 Task: Learn more about a recruiter lite.
Action: Mouse moved to (642, 87)
Screenshot: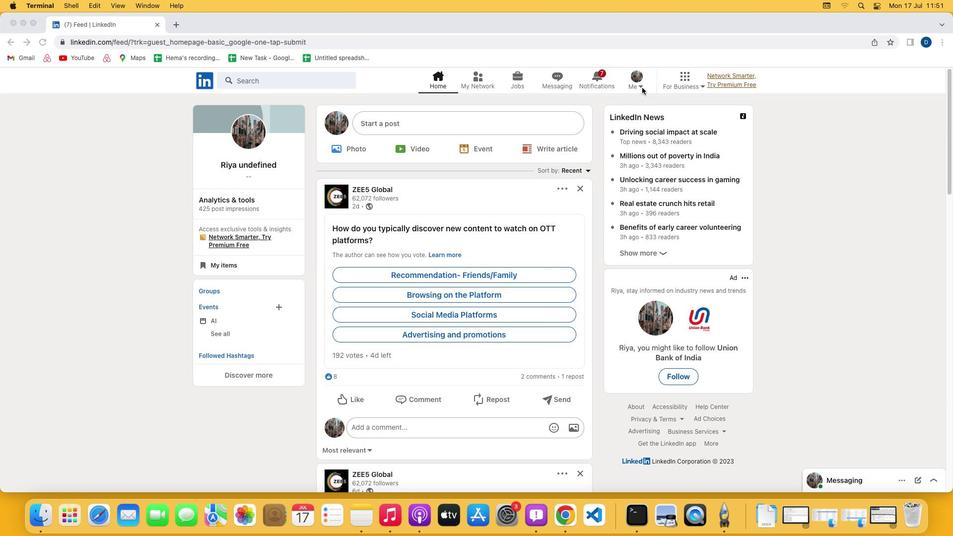 
Action: Mouse pressed left at (642, 87)
Screenshot: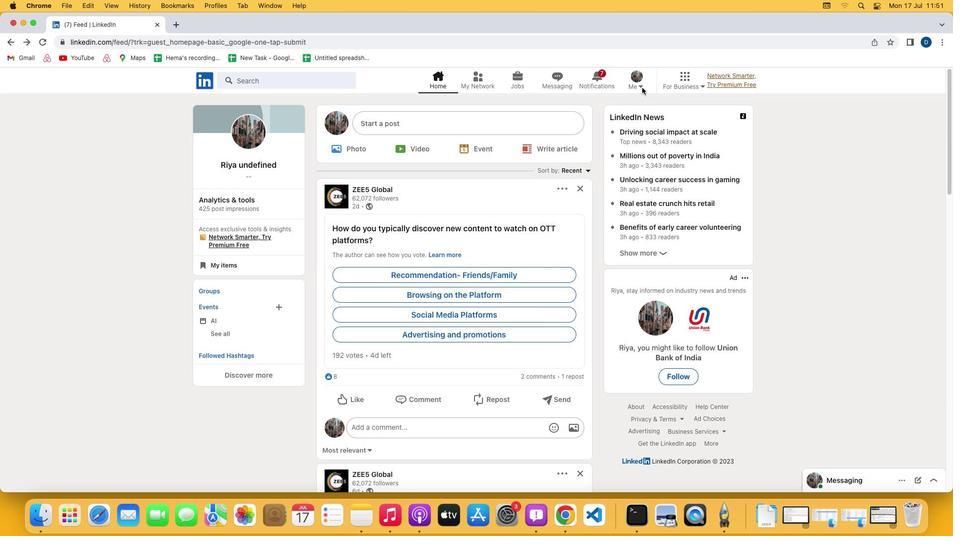 
Action: Mouse pressed left at (642, 87)
Screenshot: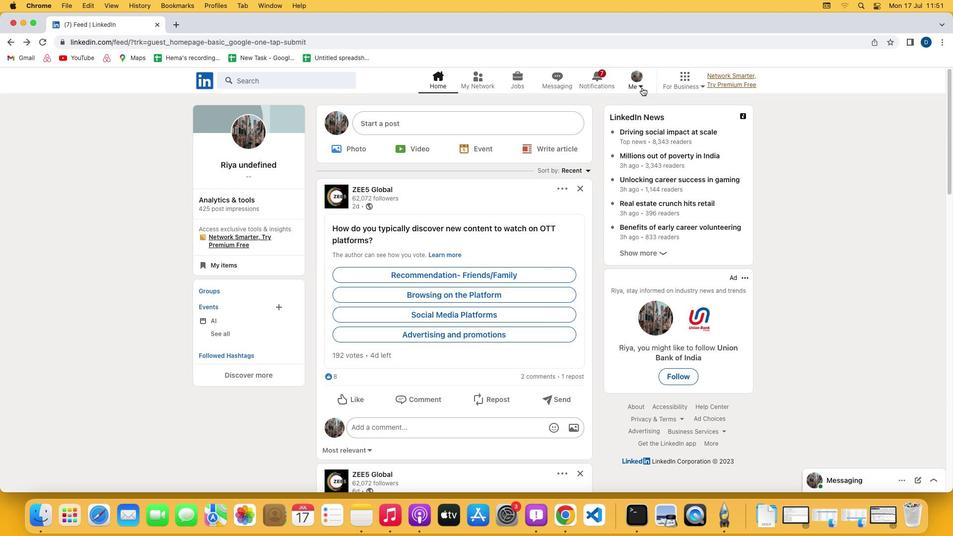 
Action: Mouse moved to (548, 190)
Screenshot: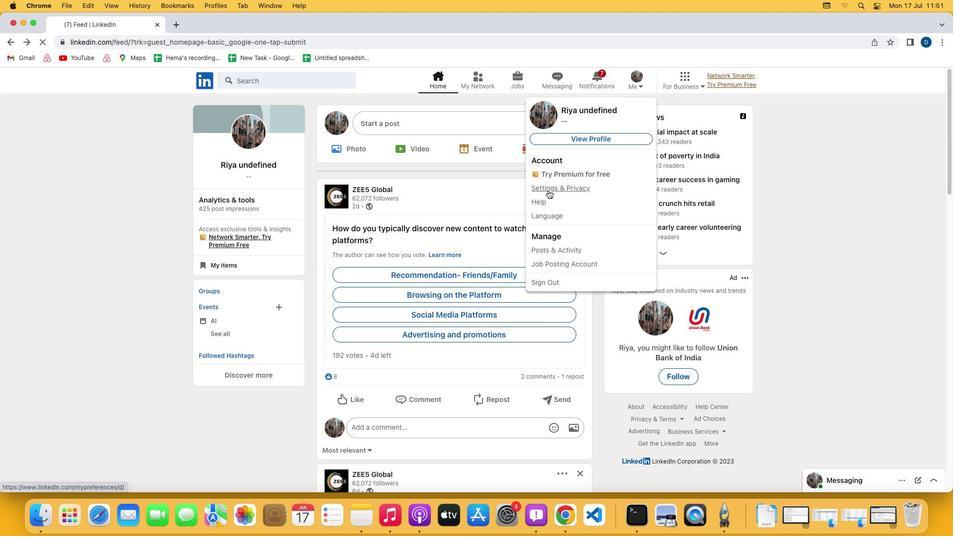 
Action: Mouse pressed left at (548, 190)
Screenshot: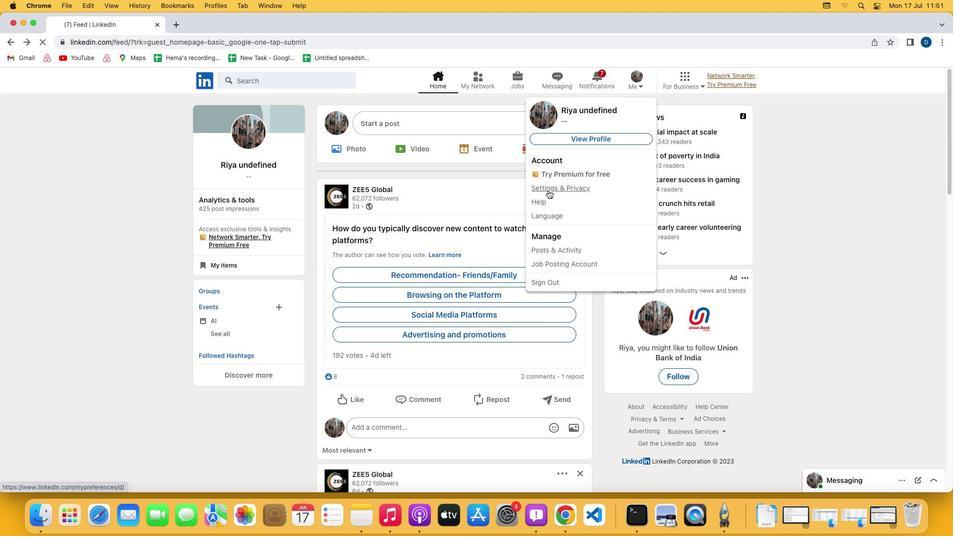
Action: Mouse moved to (500, 356)
Screenshot: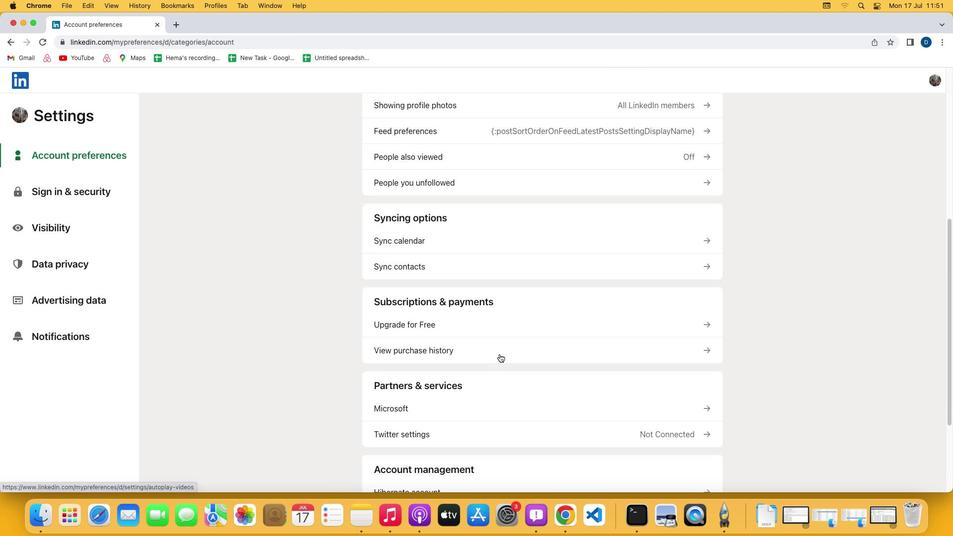 
Action: Mouse scrolled (500, 356) with delta (0, 0)
Screenshot: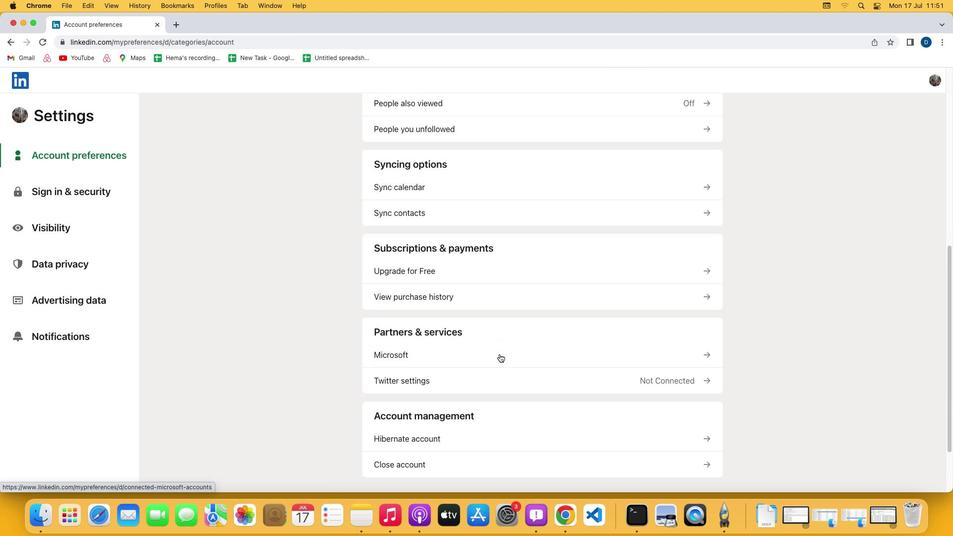 
Action: Mouse scrolled (500, 356) with delta (0, 0)
Screenshot: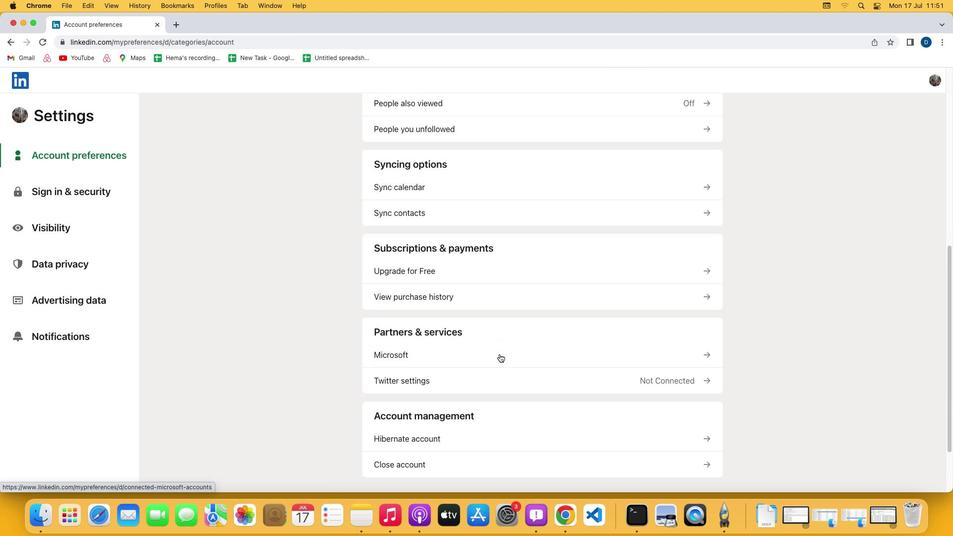 
Action: Mouse scrolled (500, 356) with delta (0, -1)
Screenshot: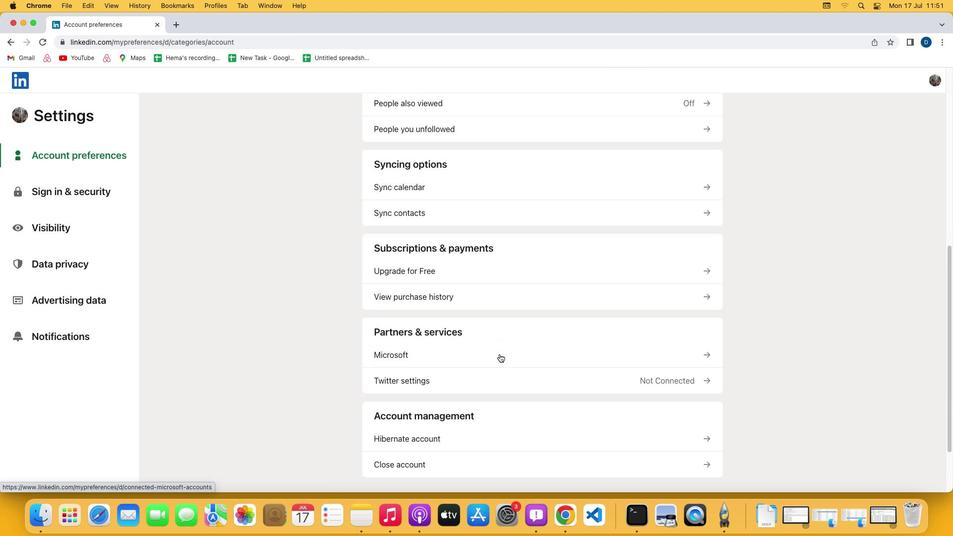
Action: Mouse scrolled (500, 356) with delta (0, -2)
Screenshot: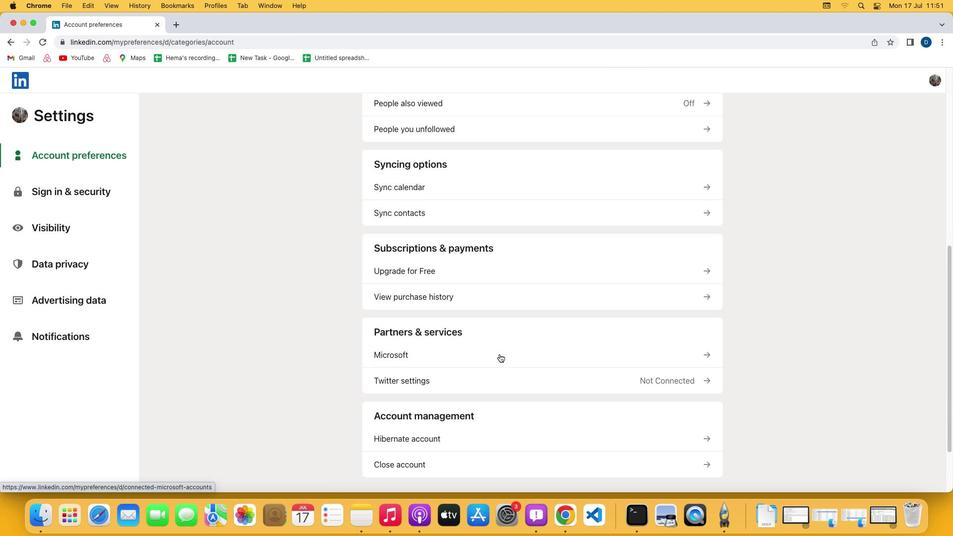 
Action: Mouse scrolled (500, 356) with delta (0, -2)
Screenshot: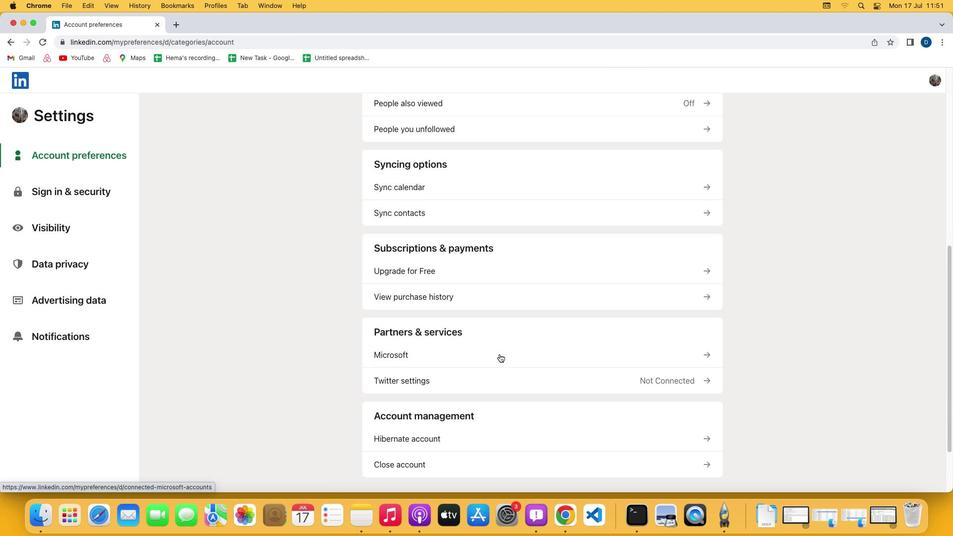 
Action: Mouse moved to (499, 352)
Screenshot: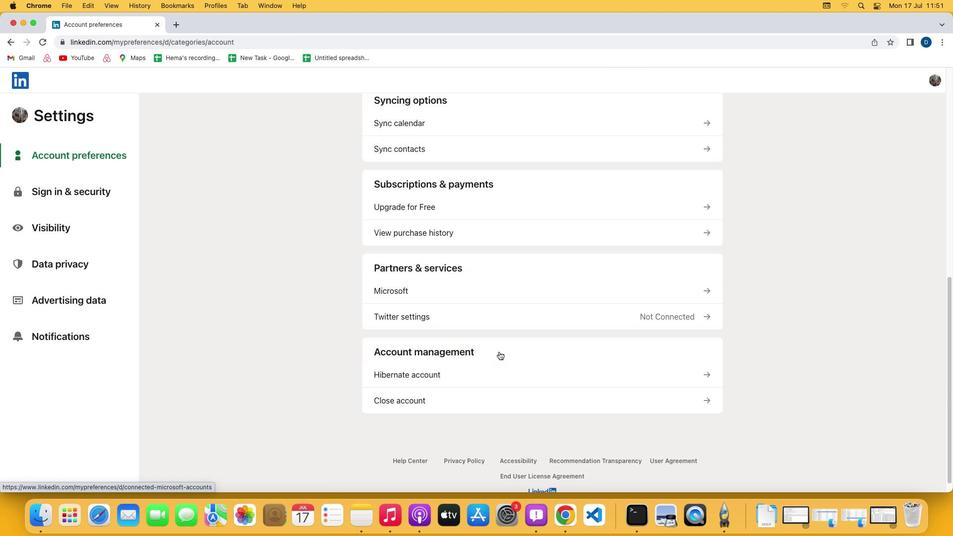 
Action: Mouse scrolled (499, 352) with delta (0, 0)
Screenshot: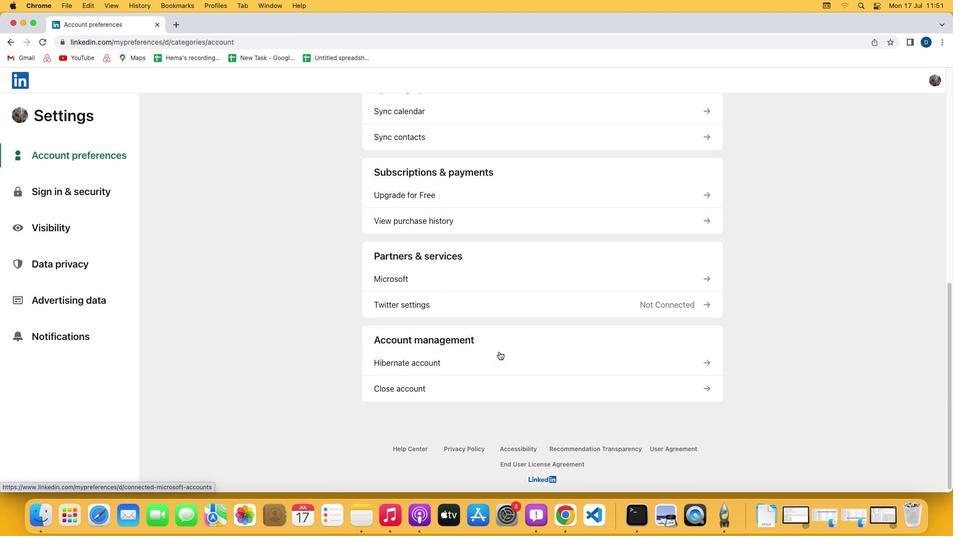 
Action: Mouse scrolled (499, 352) with delta (0, 0)
Screenshot: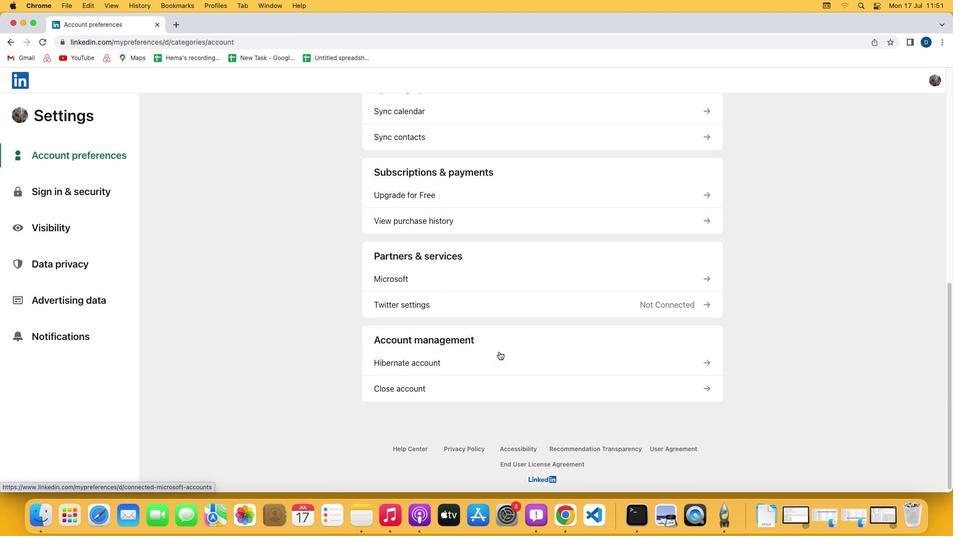 
Action: Mouse scrolled (499, 352) with delta (0, -1)
Screenshot: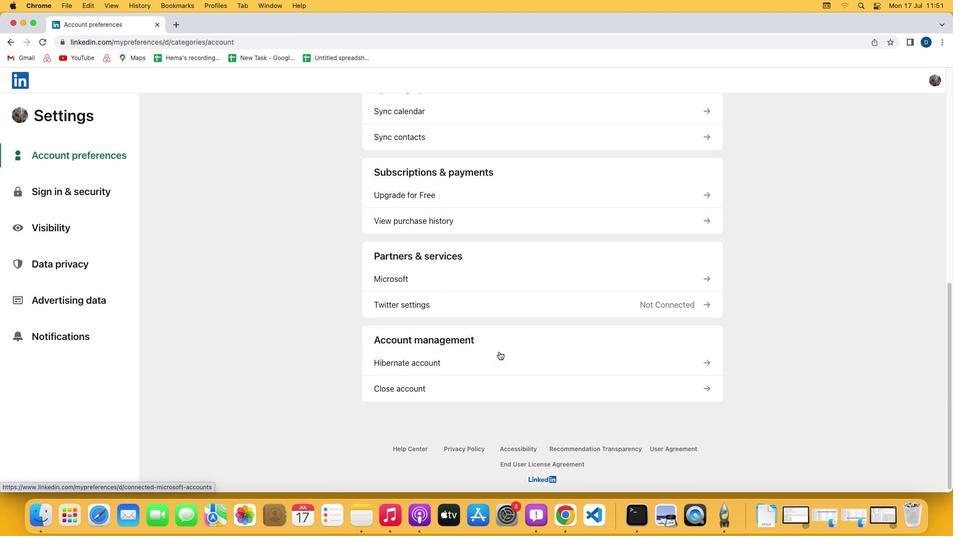 
Action: Mouse scrolled (499, 352) with delta (0, -2)
Screenshot: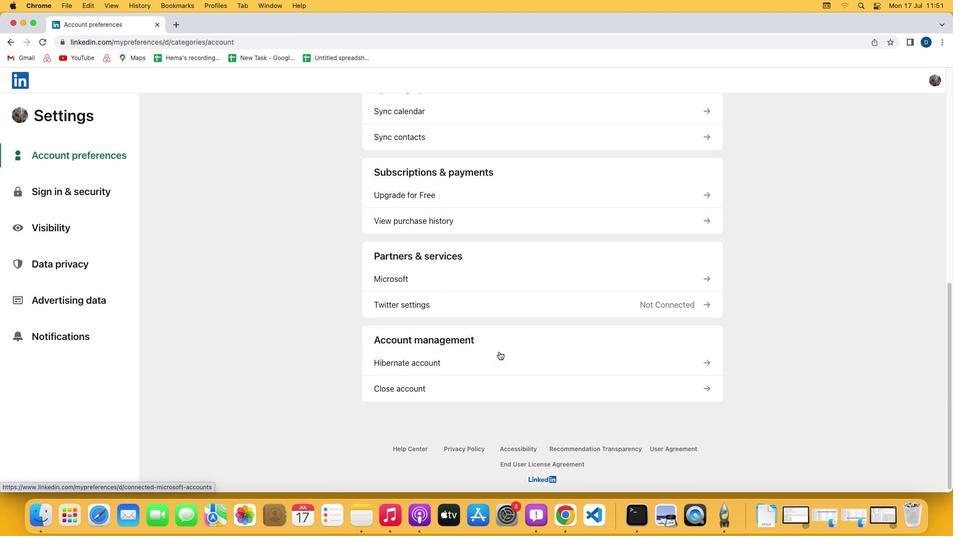 
Action: Mouse scrolled (499, 352) with delta (0, -2)
Screenshot: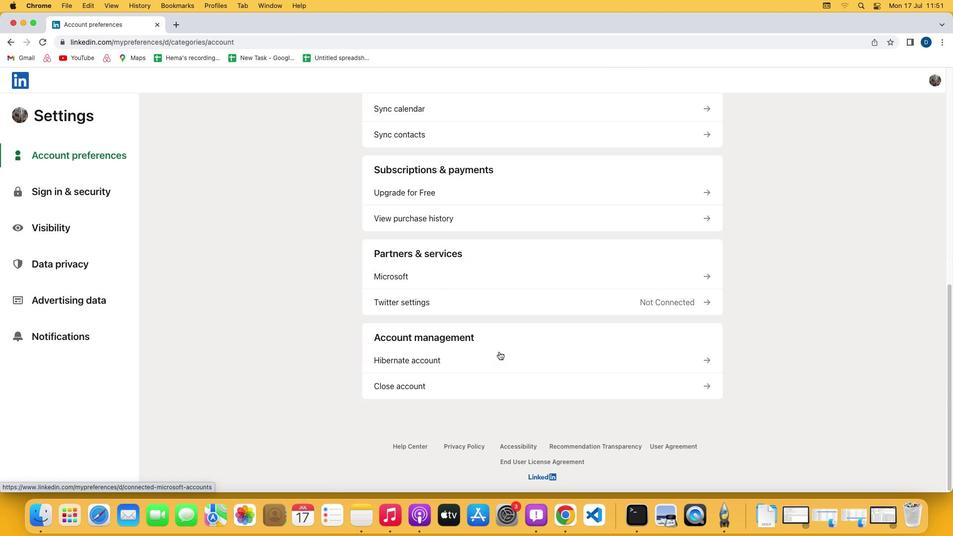 
Action: Mouse moved to (489, 197)
Screenshot: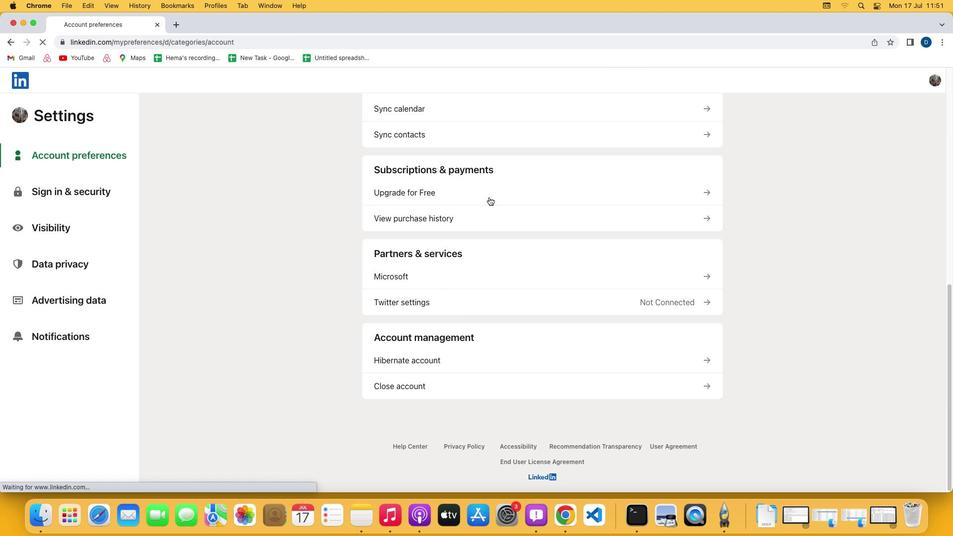 
Action: Mouse pressed left at (489, 197)
Screenshot: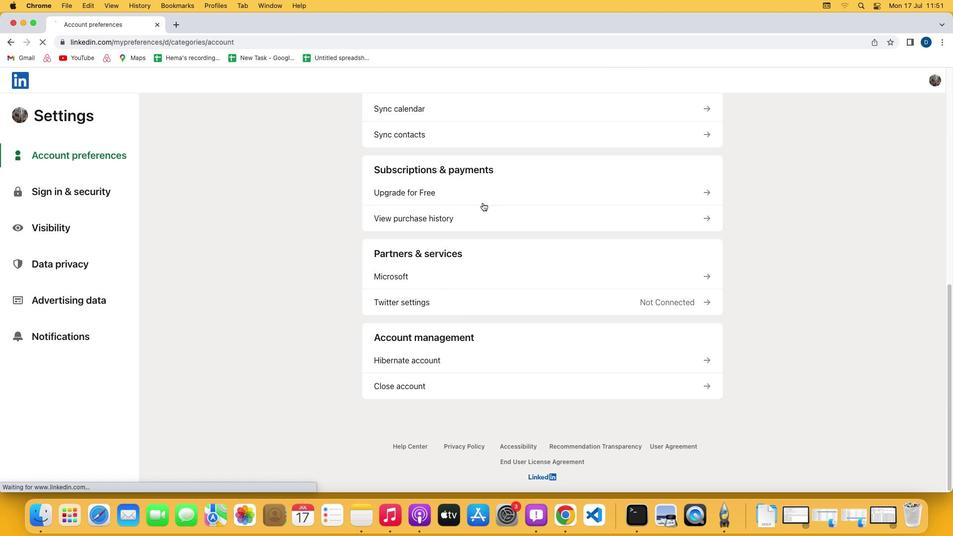 
Action: Mouse moved to (373, 340)
Screenshot: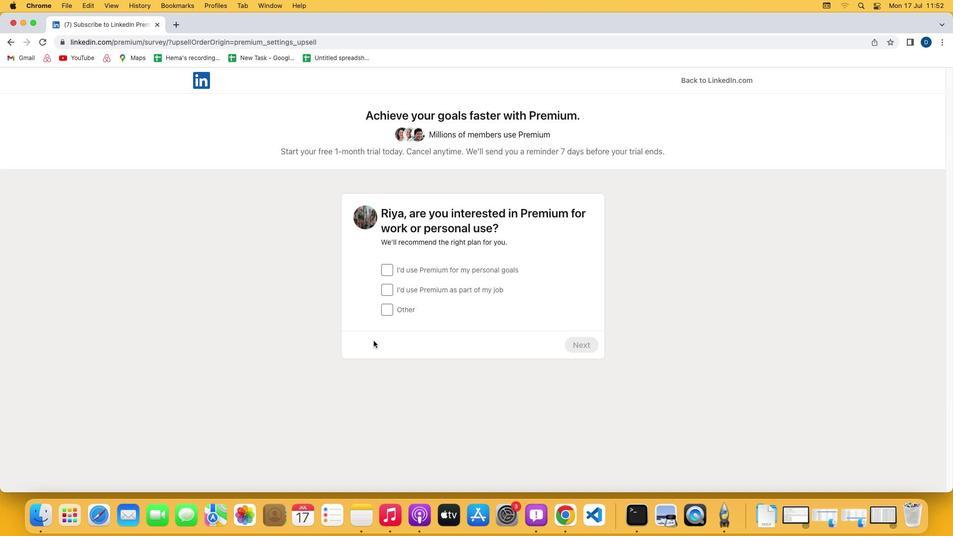 
Action: Mouse scrolled (373, 340) with delta (0, 0)
Screenshot: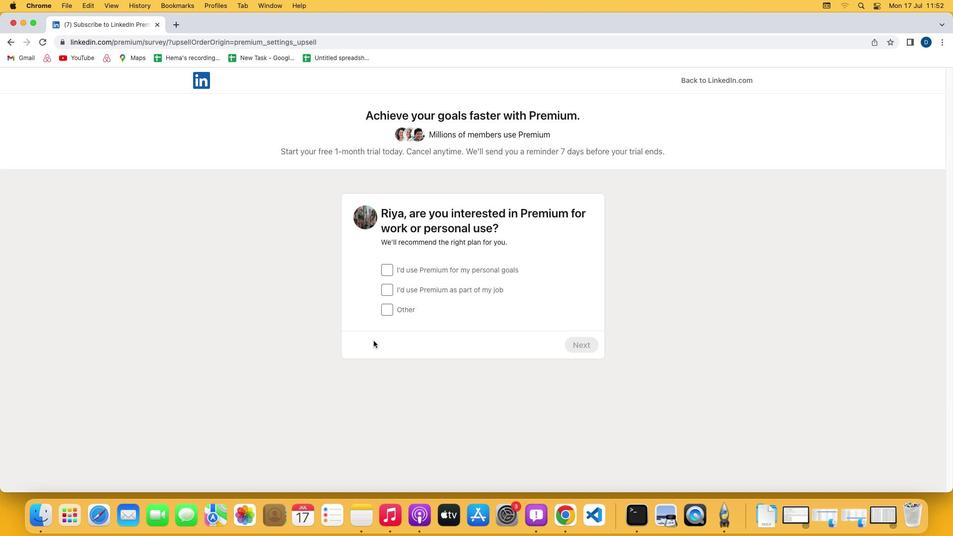 
Action: Mouse scrolled (373, 340) with delta (0, 0)
Screenshot: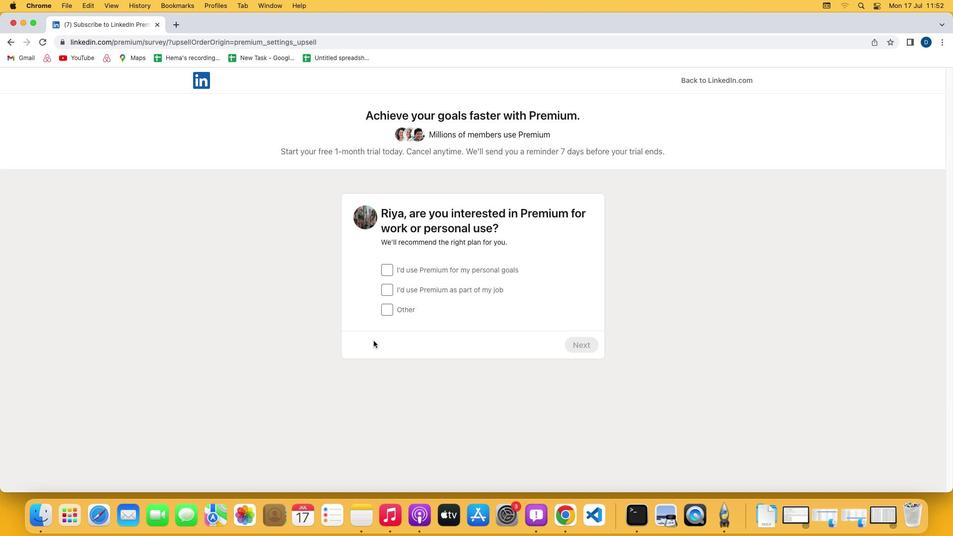 
Action: Mouse scrolled (373, 340) with delta (0, -1)
Screenshot: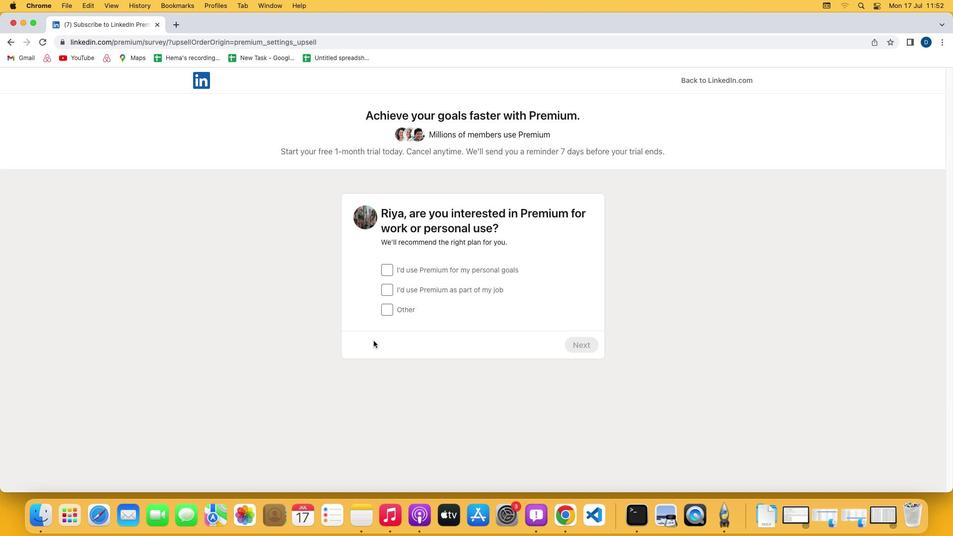 
Action: Mouse scrolled (373, 340) with delta (0, -2)
Screenshot: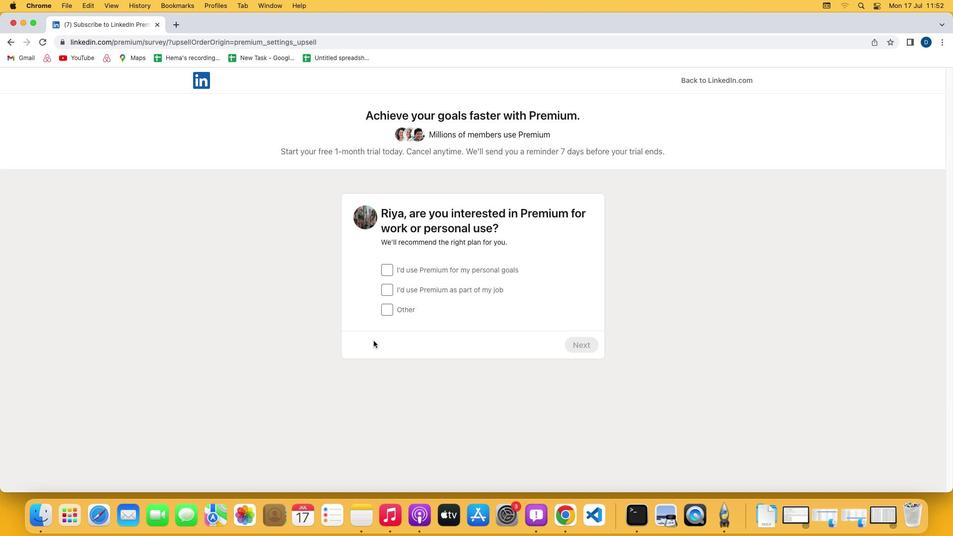 
Action: Mouse moved to (386, 287)
Screenshot: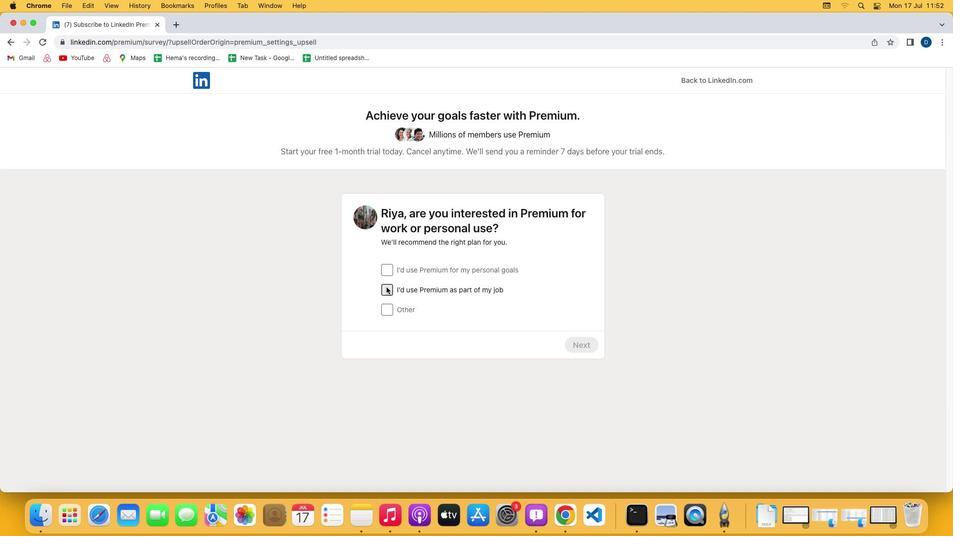 
Action: Mouse pressed left at (386, 287)
Screenshot: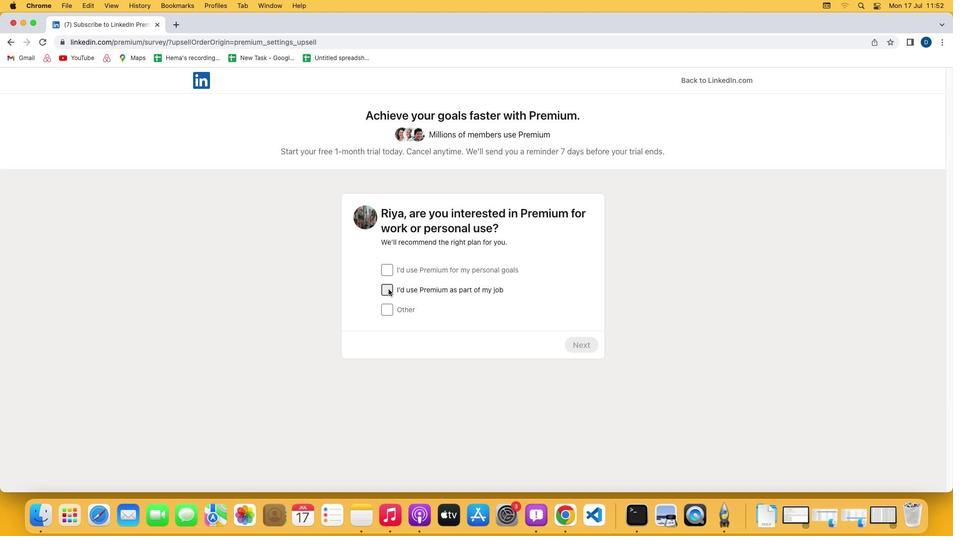 
Action: Mouse moved to (594, 347)
Screenshot: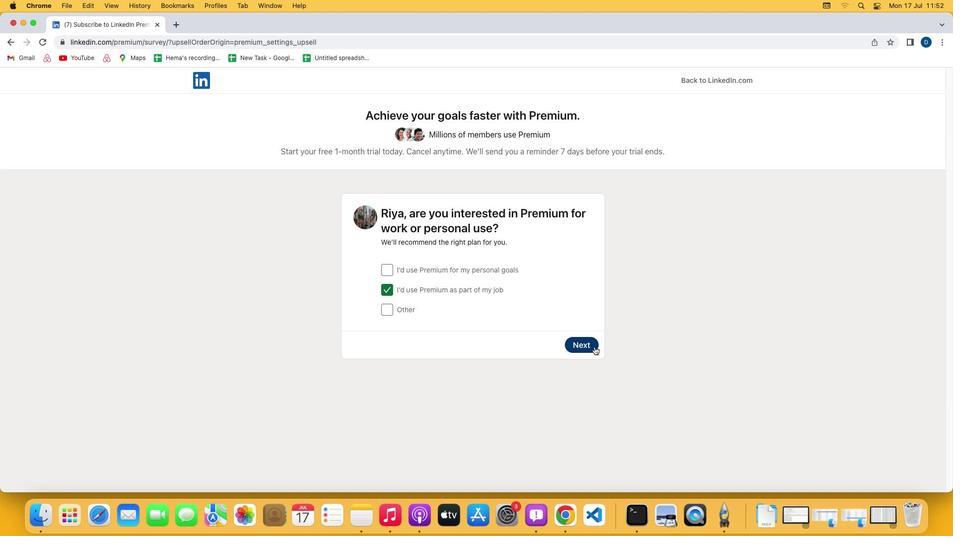 
Action: Mouse pressed left at (594, 347)
Screenshot: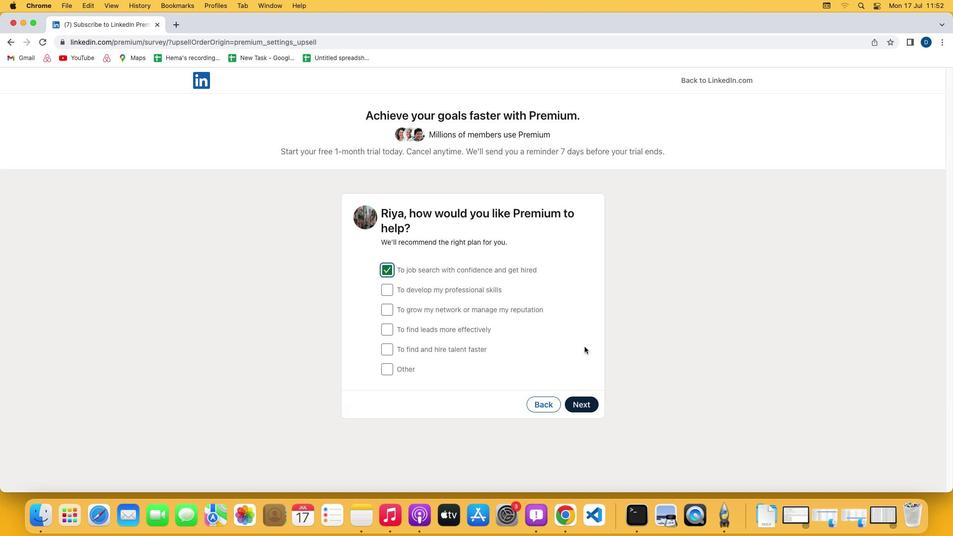 
Action: Mouse moved to (580, 403)
Screenshot: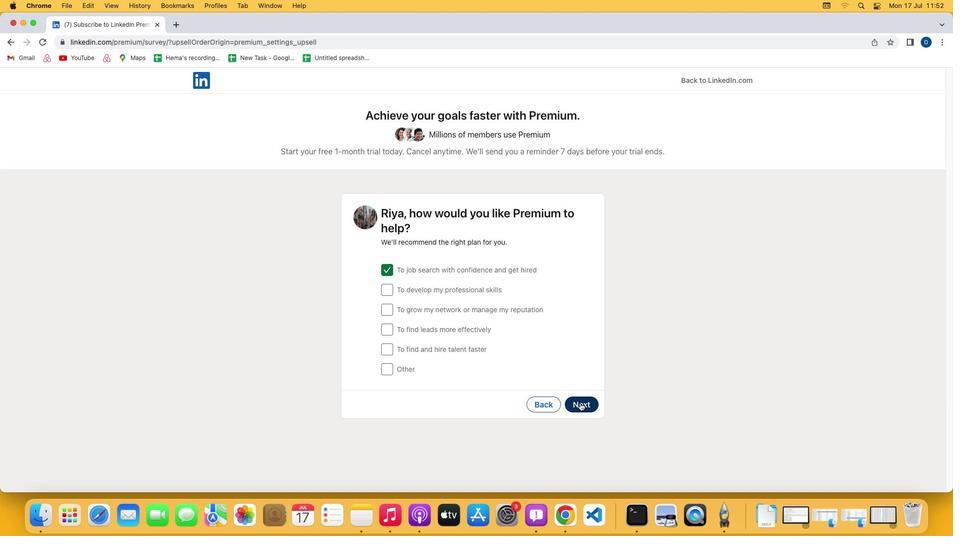 
Action: Mouse pressed left at (580, 403)
Screenshot: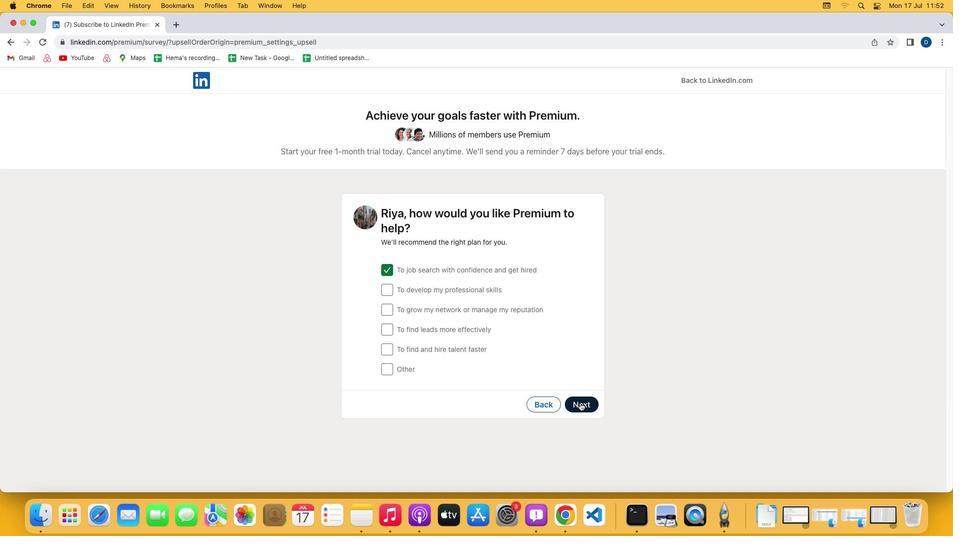 
Action: Mouse moved to (390, 311)
Screenshot: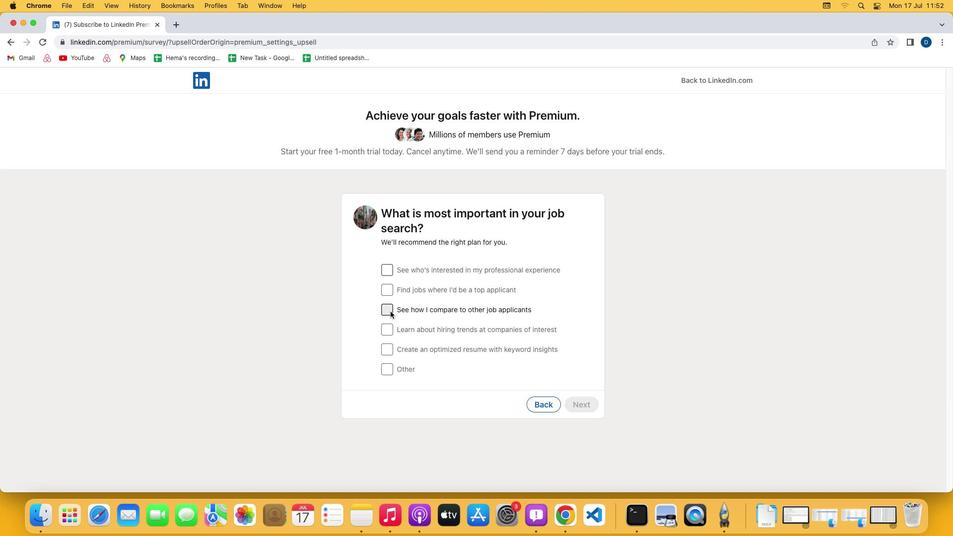 
Action: Mouse pressed left at (390, 311)
Screenshot: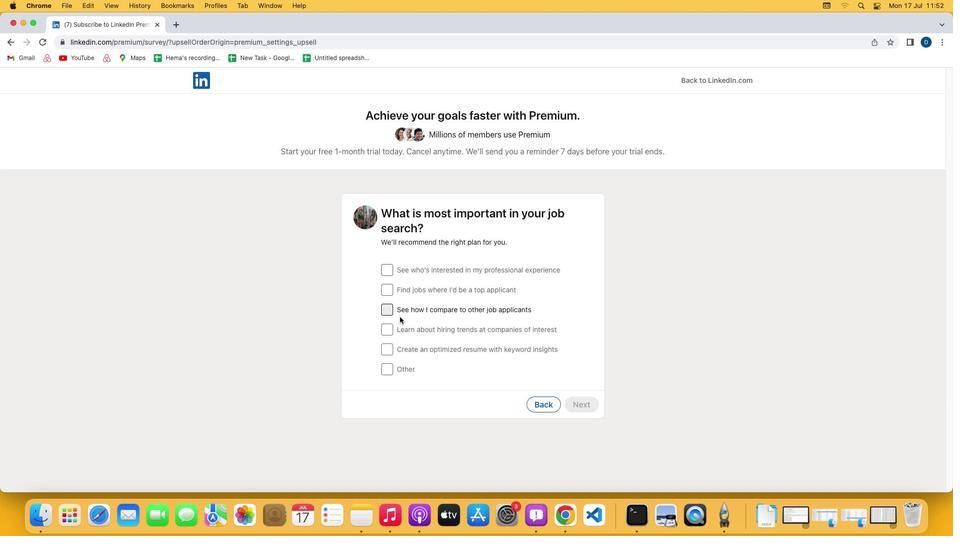 
Action: Mouse moved to (582, 402)
Screenshot: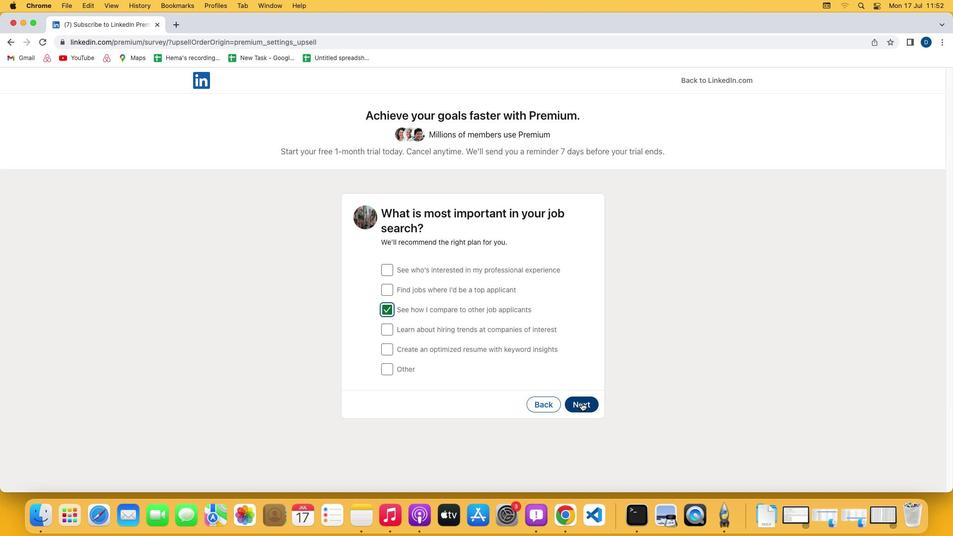 
Action: Mouse pressed left at (582, 402)
Screenshot: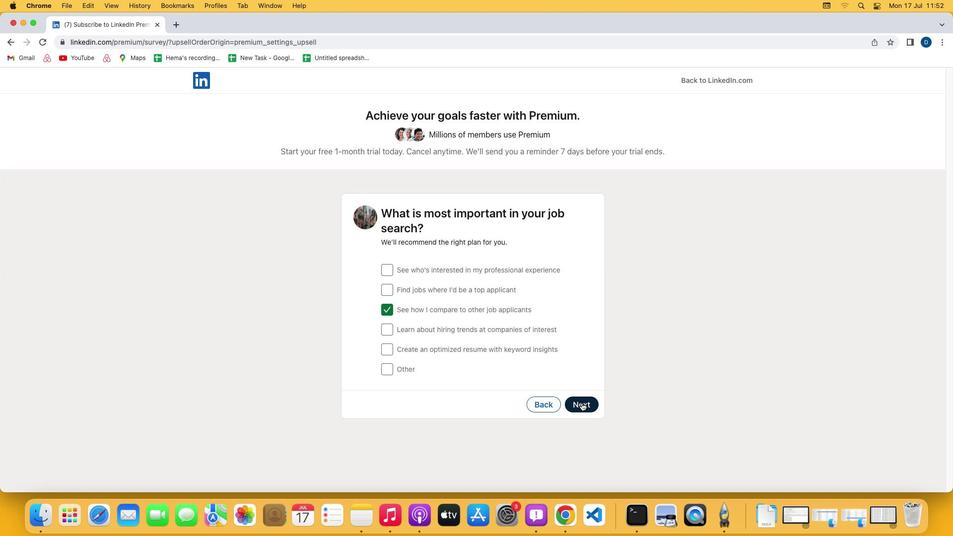 
Action: Mouse moved to (444, 388)
Screenshot: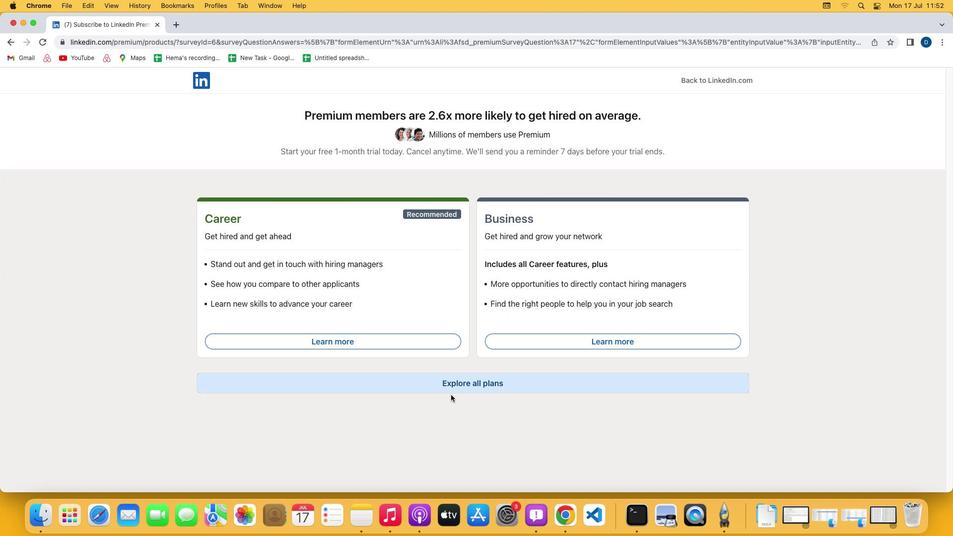 
Action: Mouse pressed left at (444, 388)
Screenshot: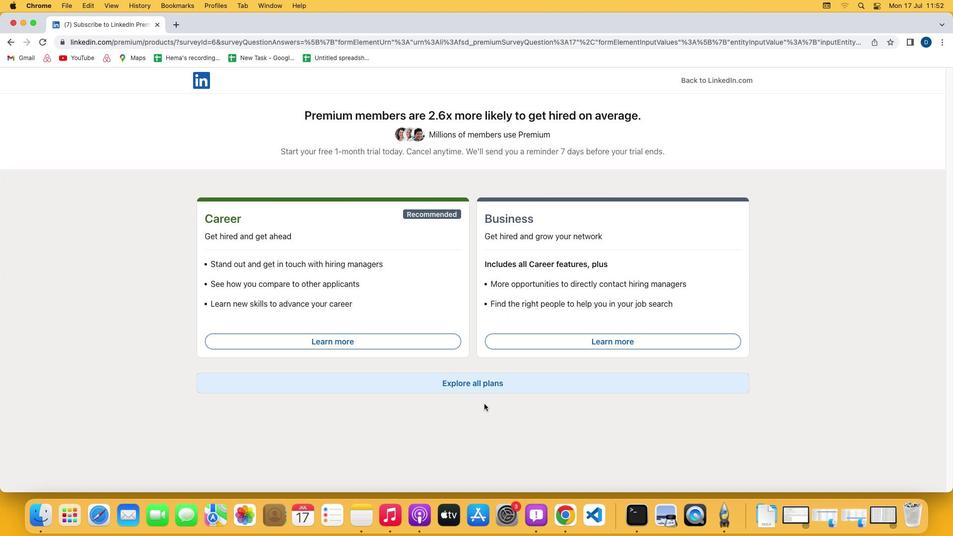 
Action: Mouse moved to (656, 406)
Screenshot: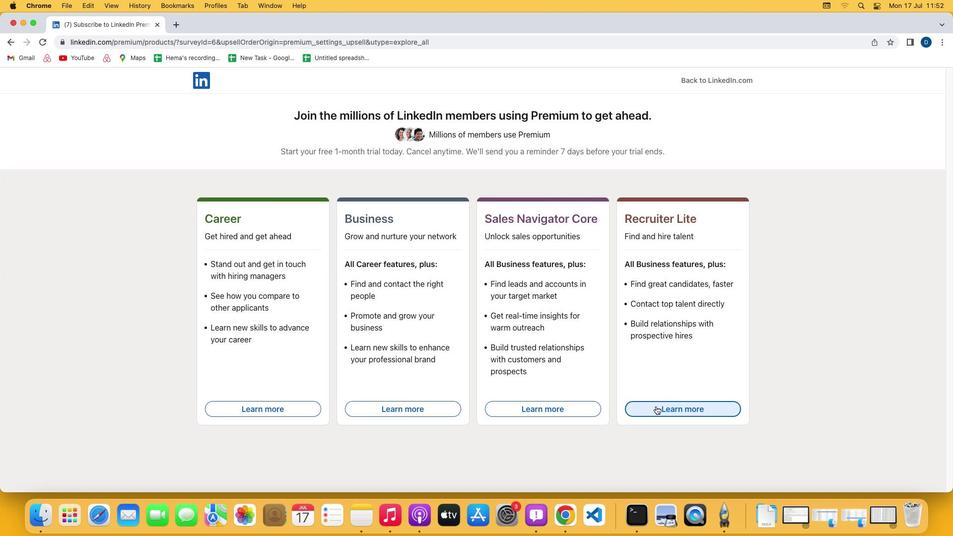 
Action: Mouse pressed left at (656, 406)
Screenshot: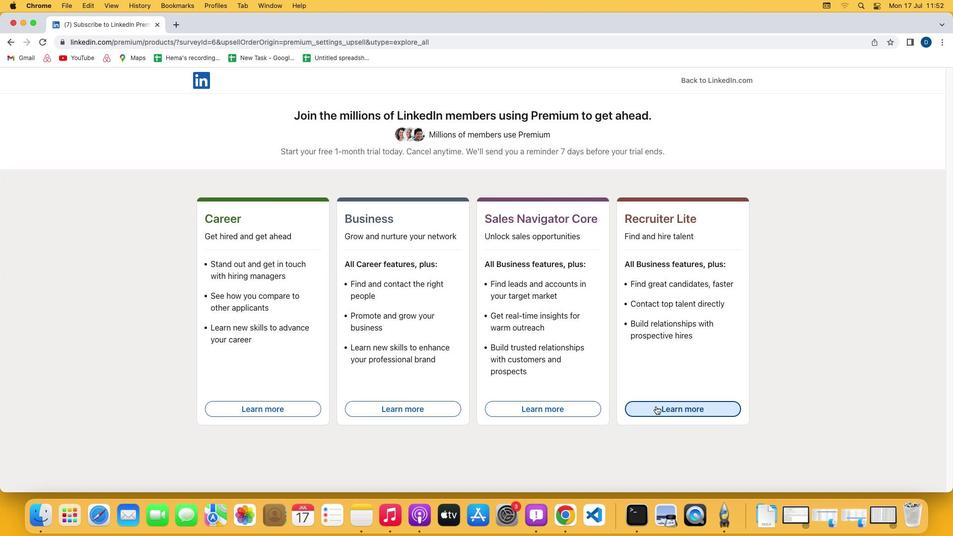 
Action: Mouse moved to (656, 406)
Screenshot: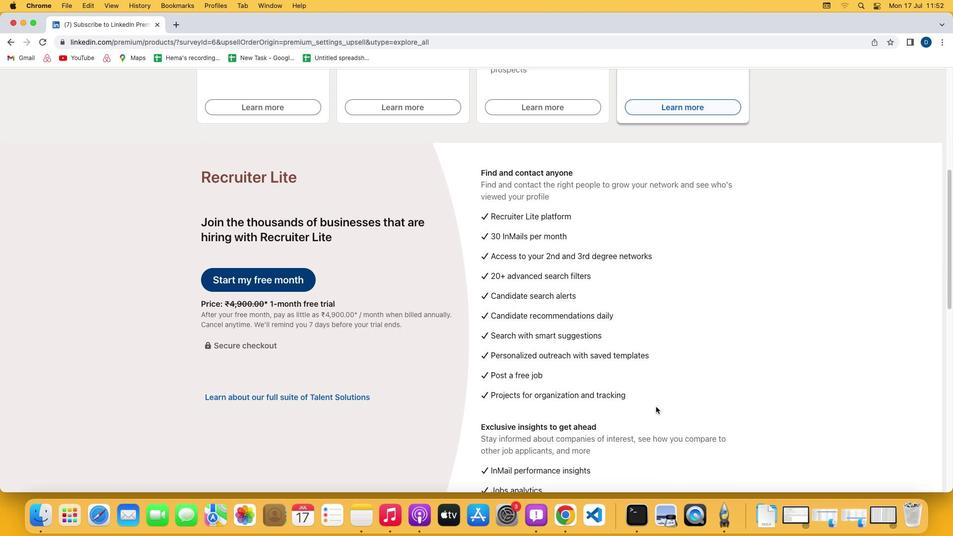 
